 Task: Create List Refunds in Board Reputation Management to Workspace Infrastructure Management. Create List Disputes in Board Business Process Improvement to Workspace Infrastructure Management. Create List Collections in Board Business Model Canvas Development and Analysis to Workspace Infrastructure Management
Action: Mouse moved to (90, 355)
Screenshot: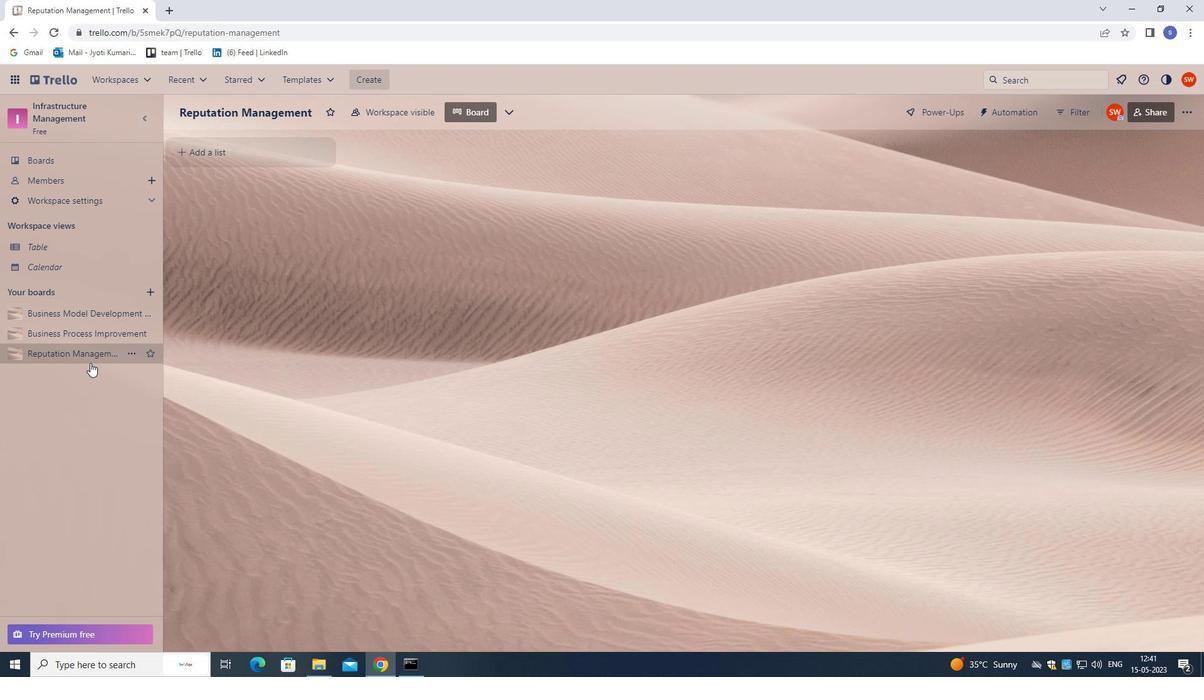
Action: Mouse pressed left at (90, 355)
Screenshot: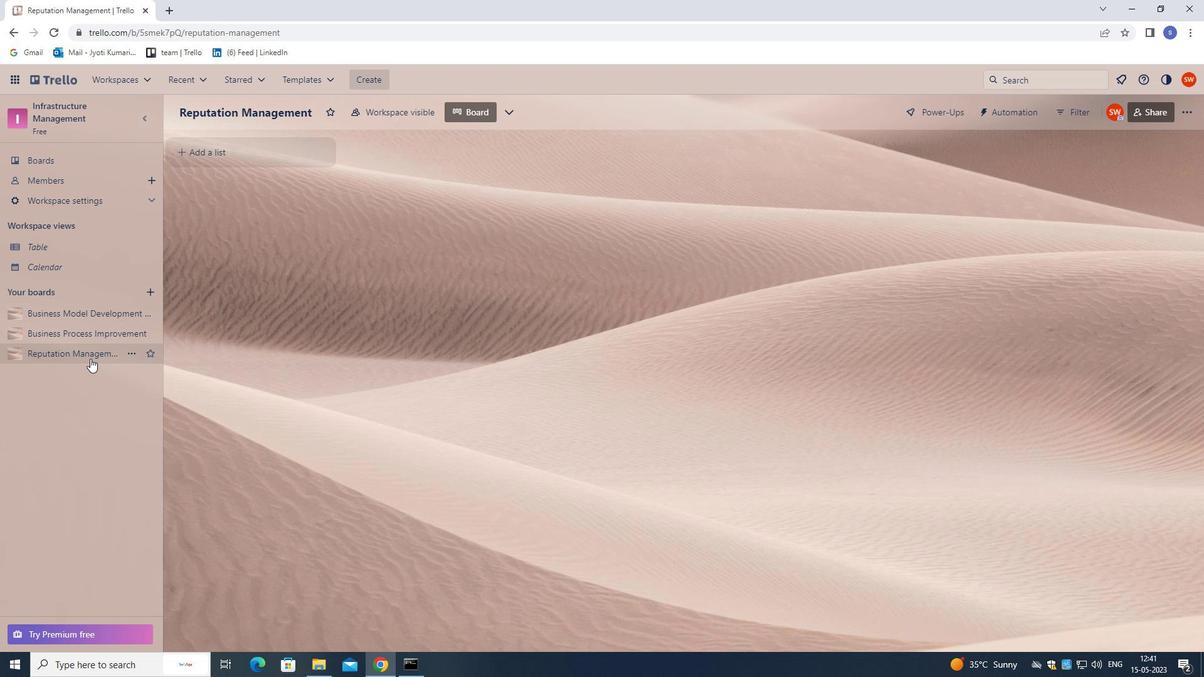 
Action: Mouse pressed left at (90, 355)
Screenshot: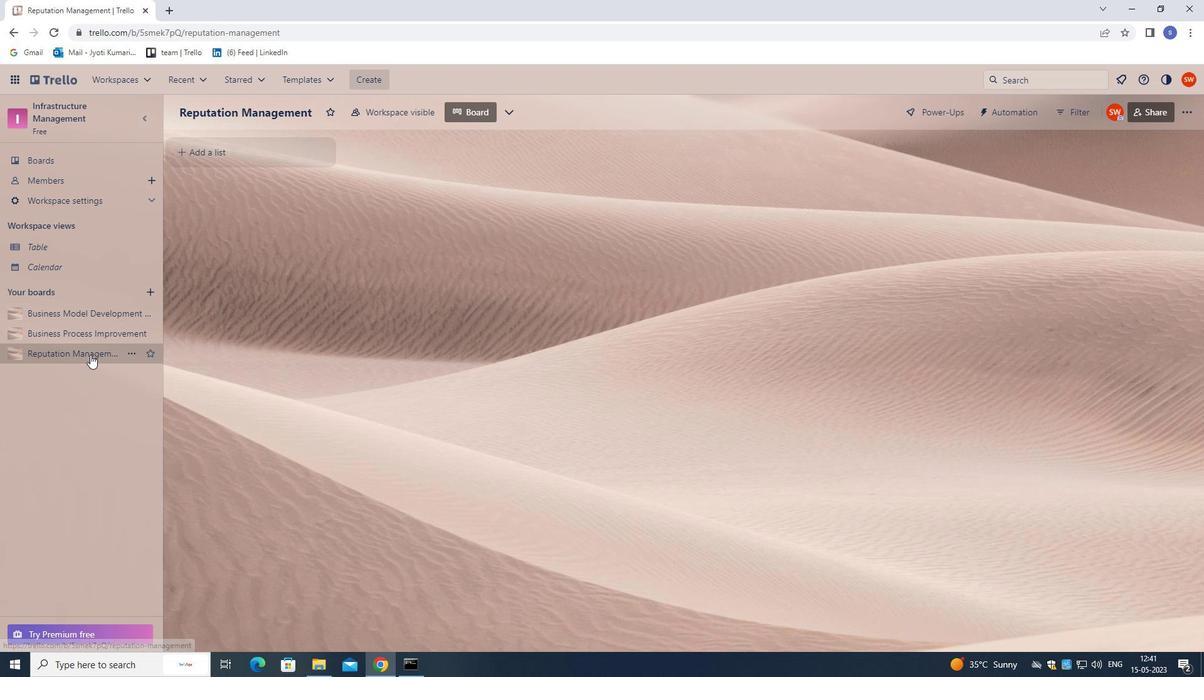 
Action: Mouse moved to (215, 145)
Screenshot: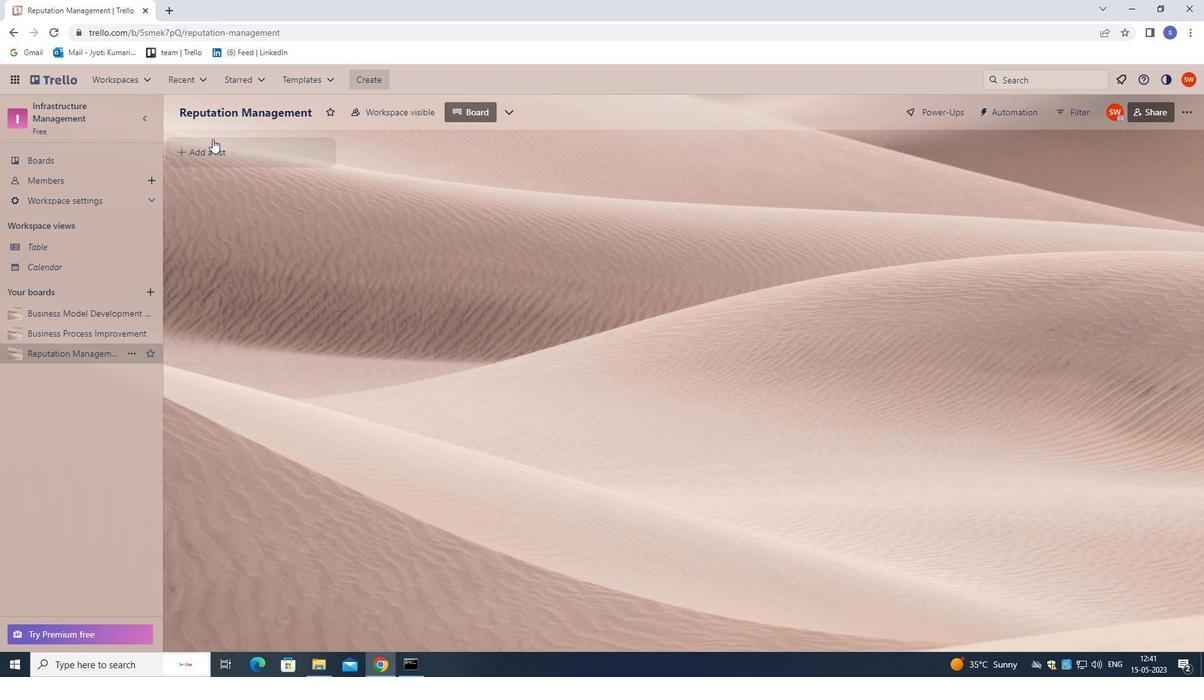 
Action: Mouse pressed left at (215, 145)
Screenshot: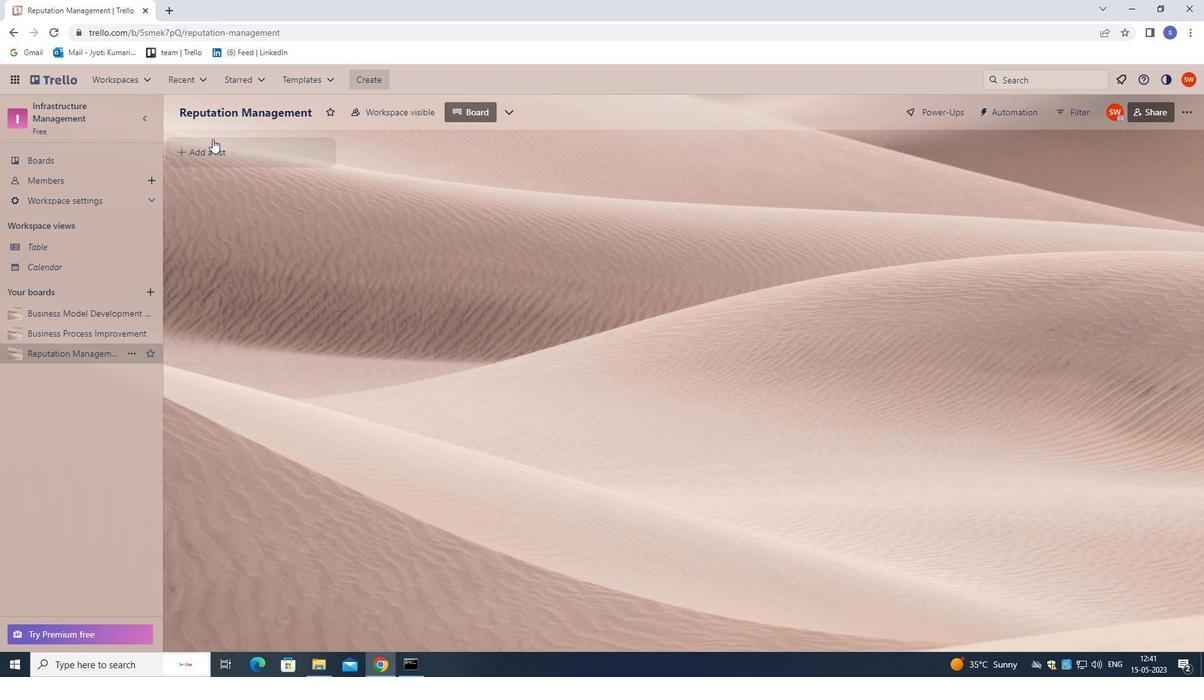 
Action: Mouse moved to (370, 412)
Screenshot: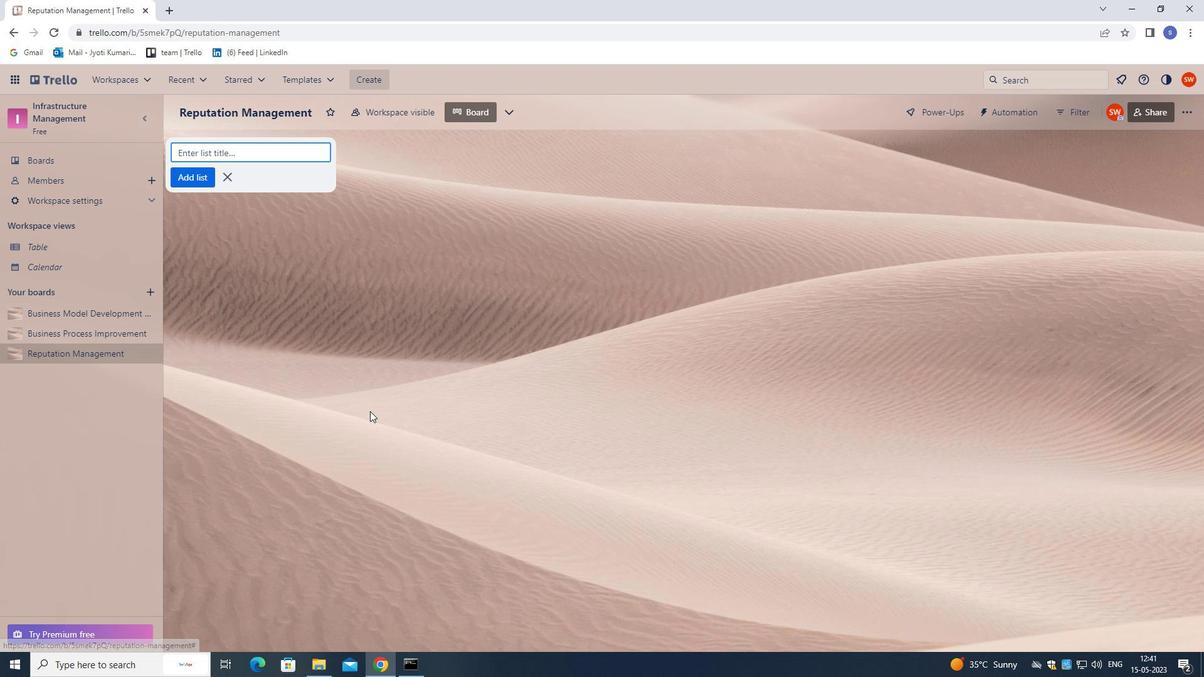
Action: Key pressed <Key.shift><Key.shift><Key.shift><Key.shift><Key.shift><Key.shift><Key.shift><Key.shift><Key.shift><Key.shift>REFUNDS<Key.enter>
Screenshot: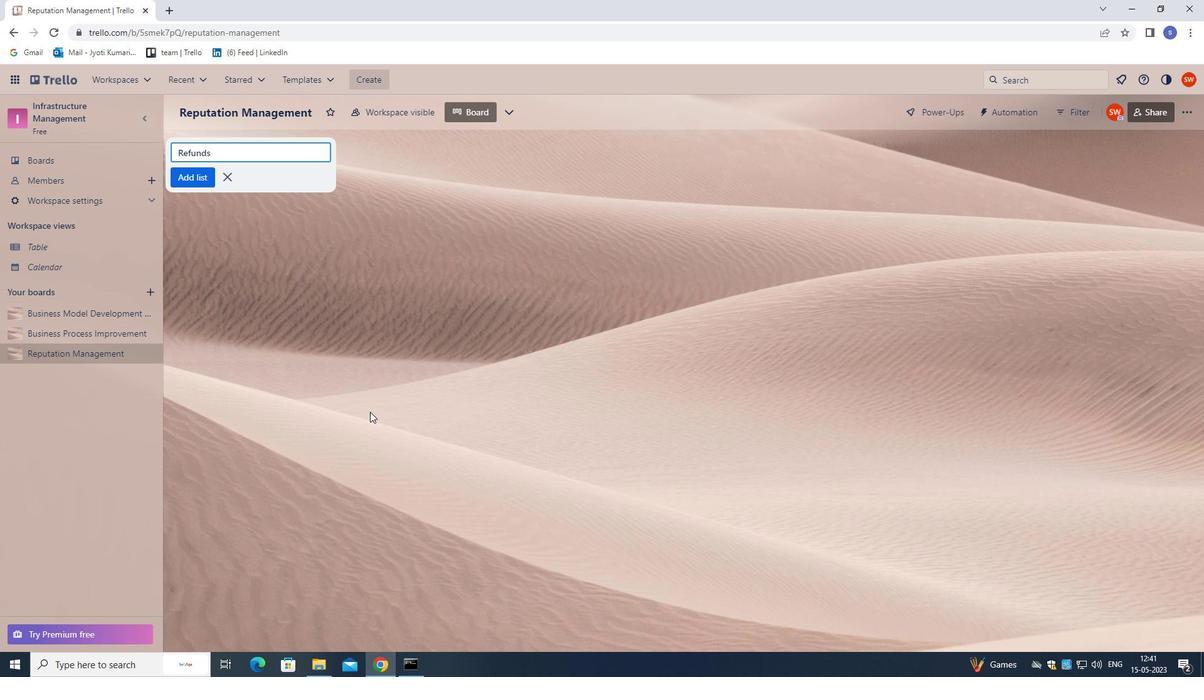 
Action: Mouse moved to (87, 339)
Screenshot: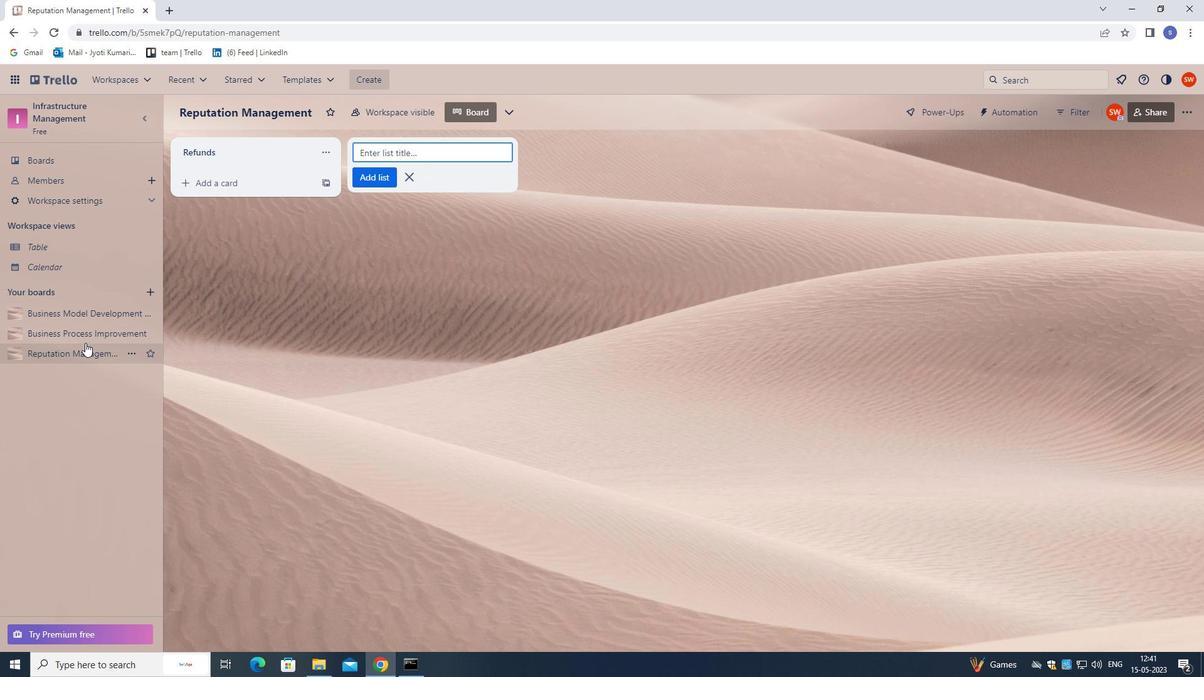 
Action: Mouse pressed left at (87, 339)
Screenshot: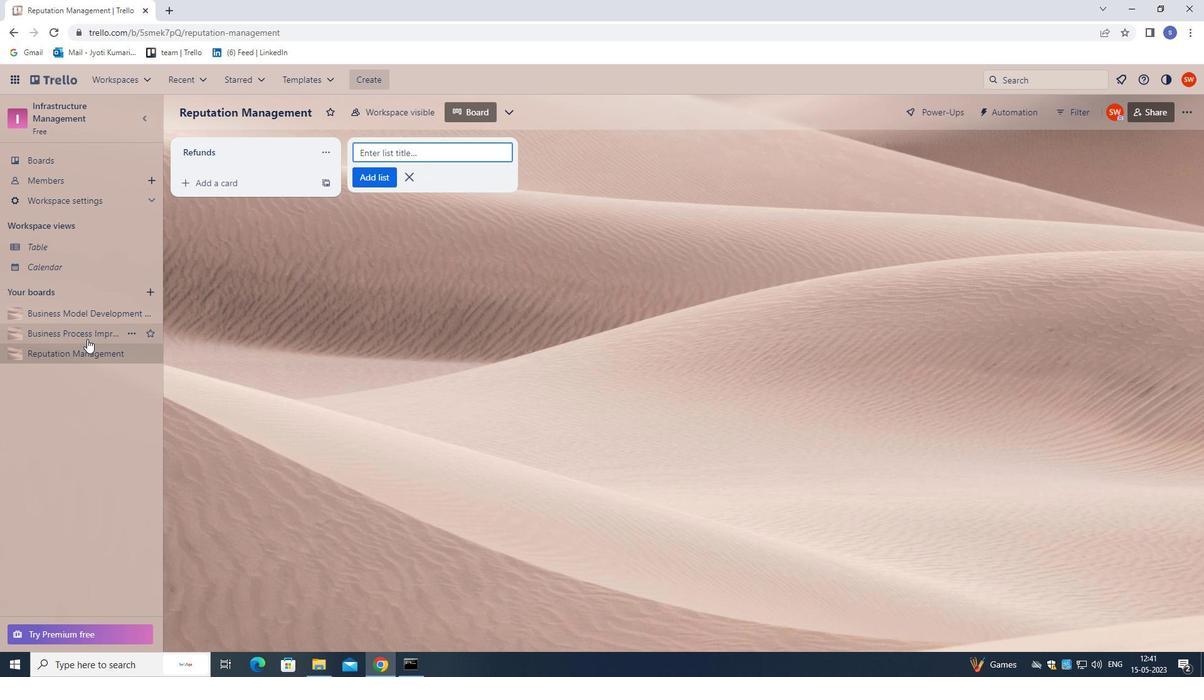 
Action: Mouse moved to (226, 159)
Screenshot: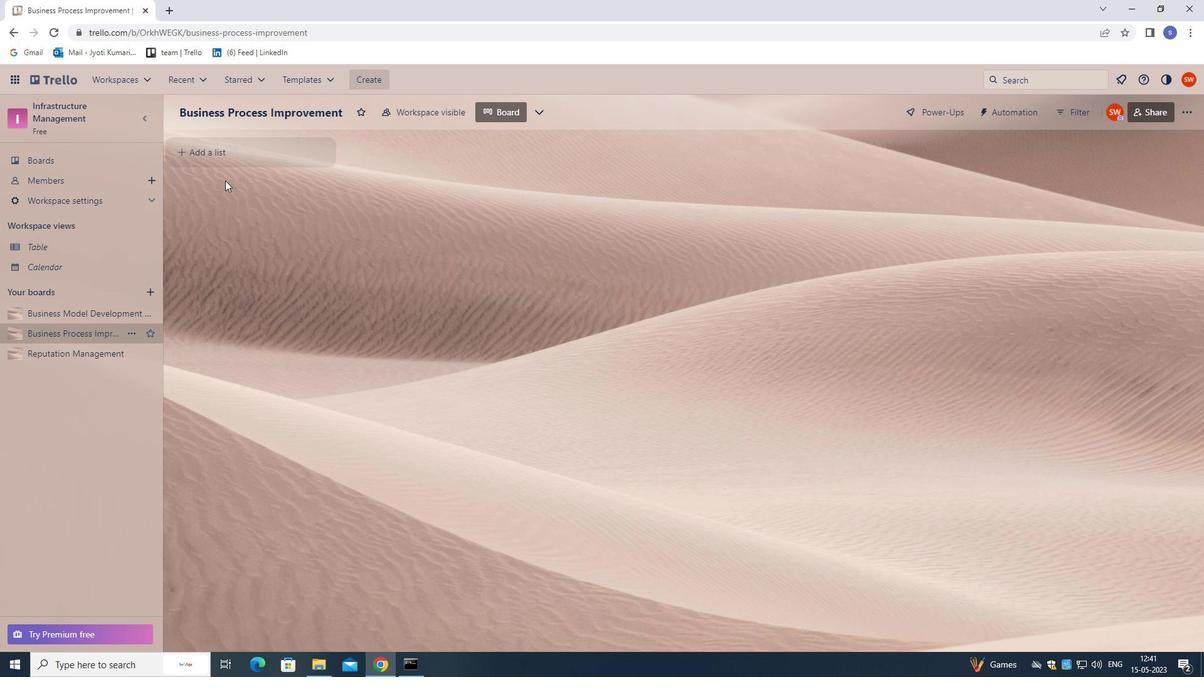 
Action: Mouse pressed left at (226, 159)
Screenshot: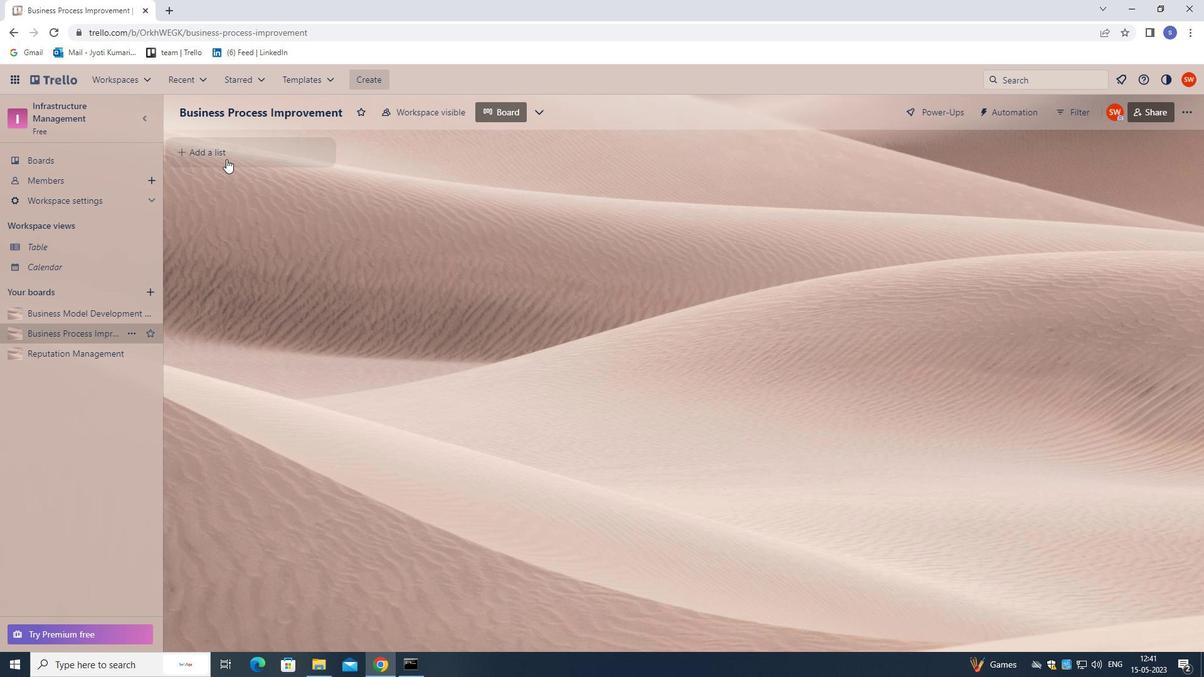 
Action: Mouse moved to (323, 331)
Screenshot: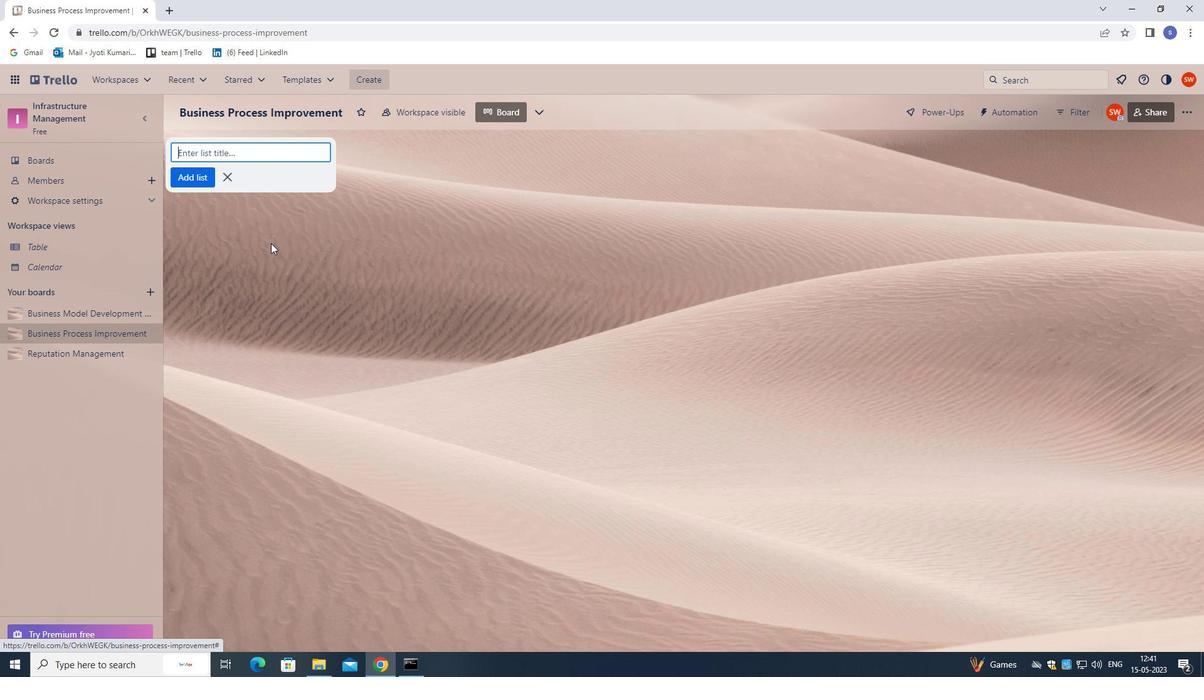 
Action: Key pressed <Key.shift>DISPUTES<Key.enter>
Screenshot: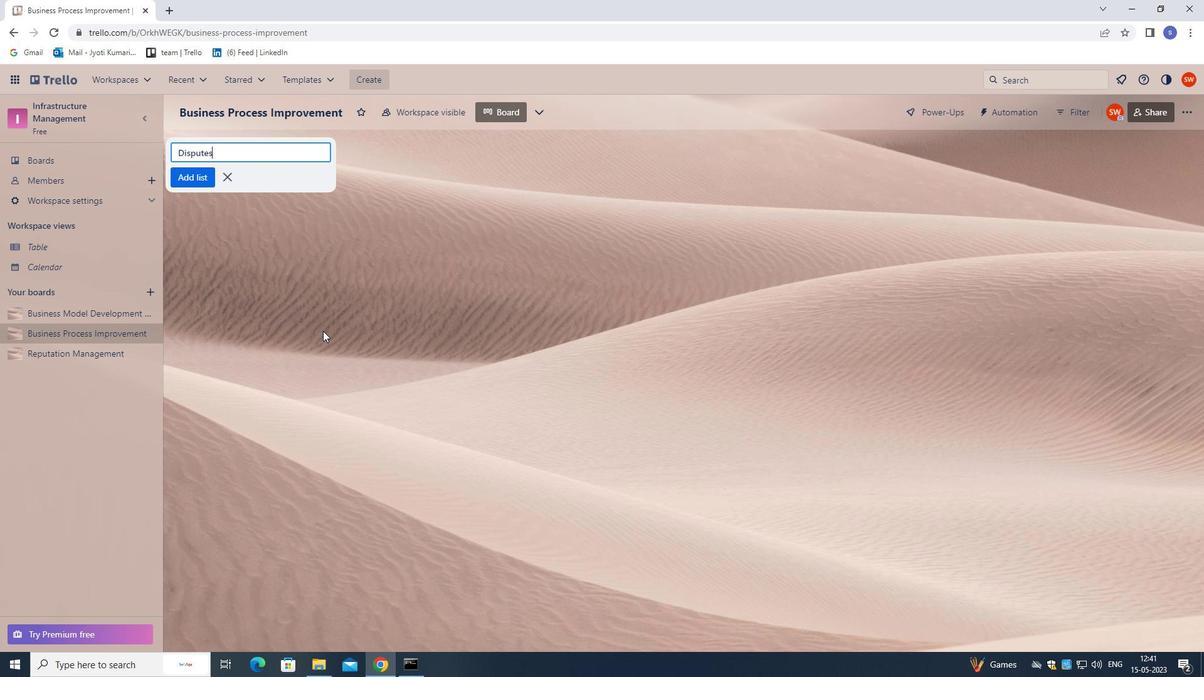 
Action: Mouse moved to (73, 312)
Screenshot: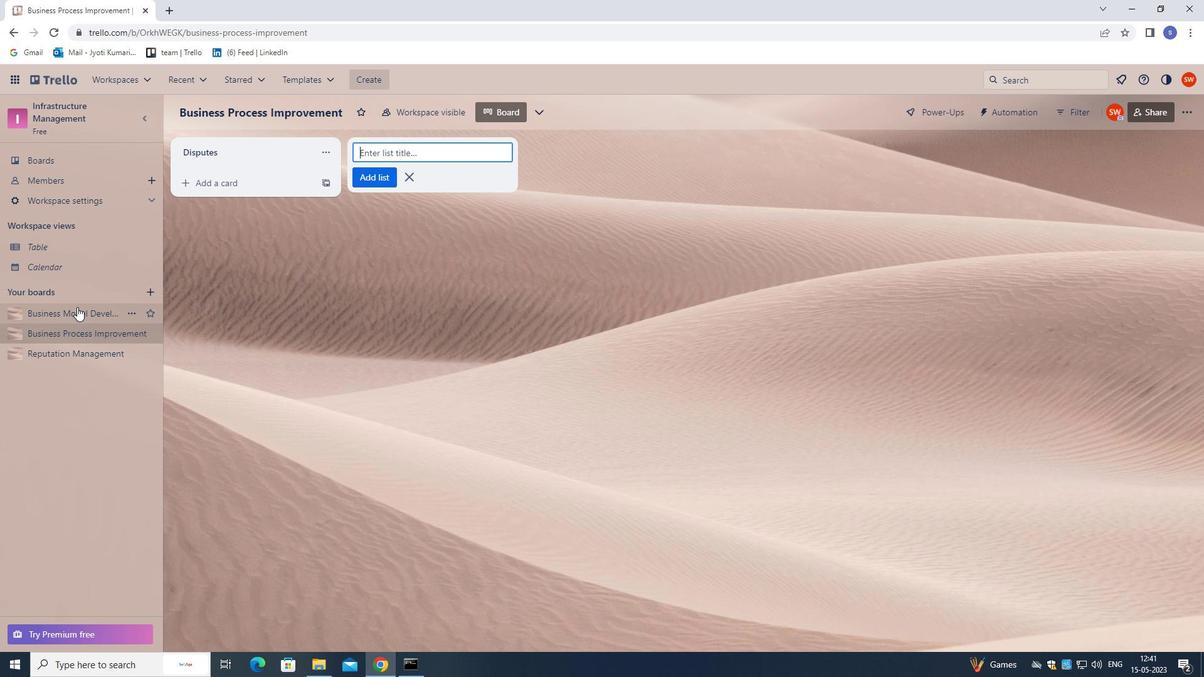 
Action: Mouse pressed left at (73, 312)
Screenshot: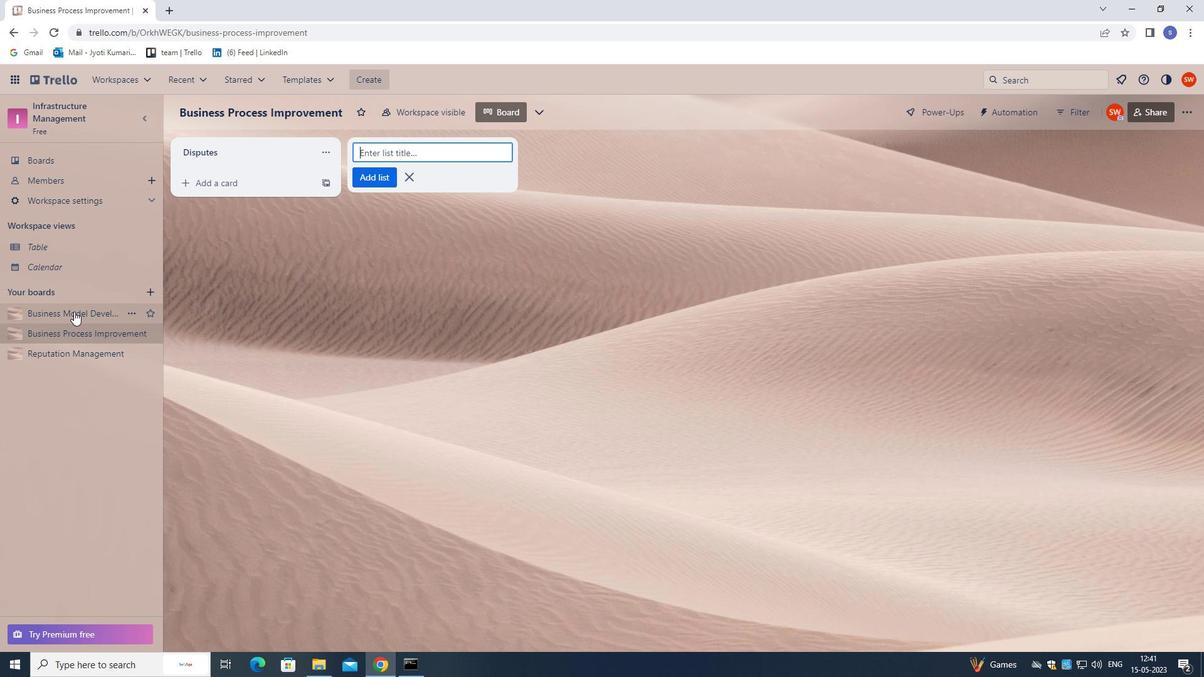 
Action: Mouse moved to (239, 163)
Screenshot: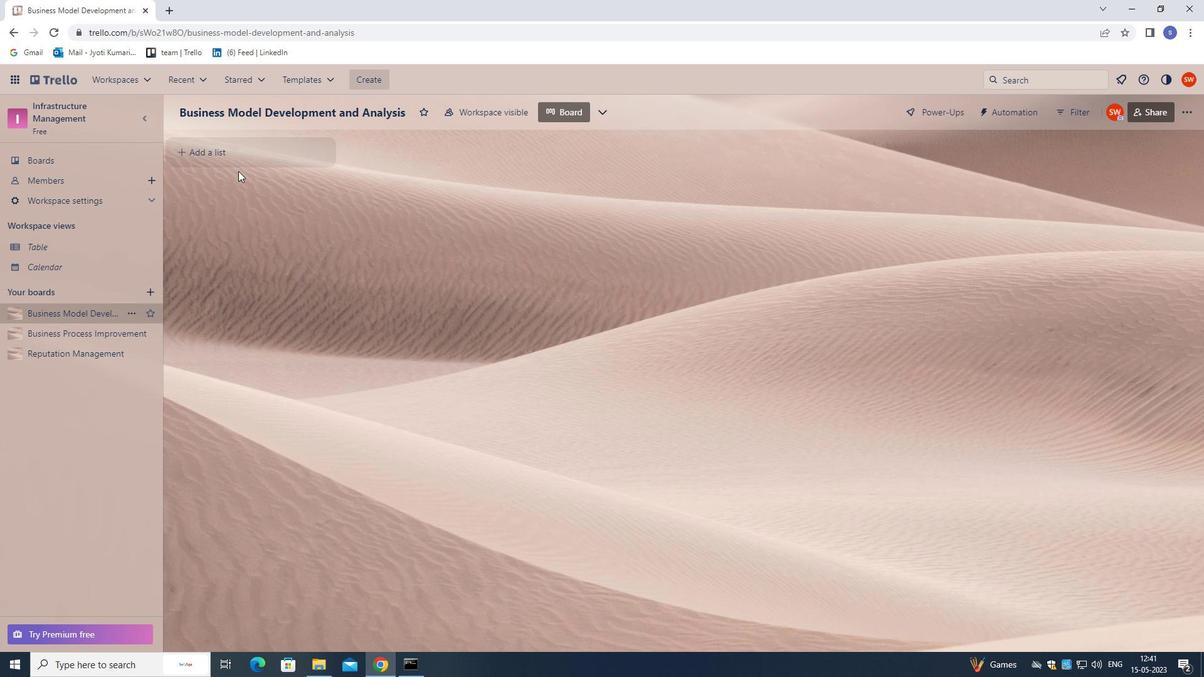 
Action: Mouse pressed left at (239, 163)
Screenshot: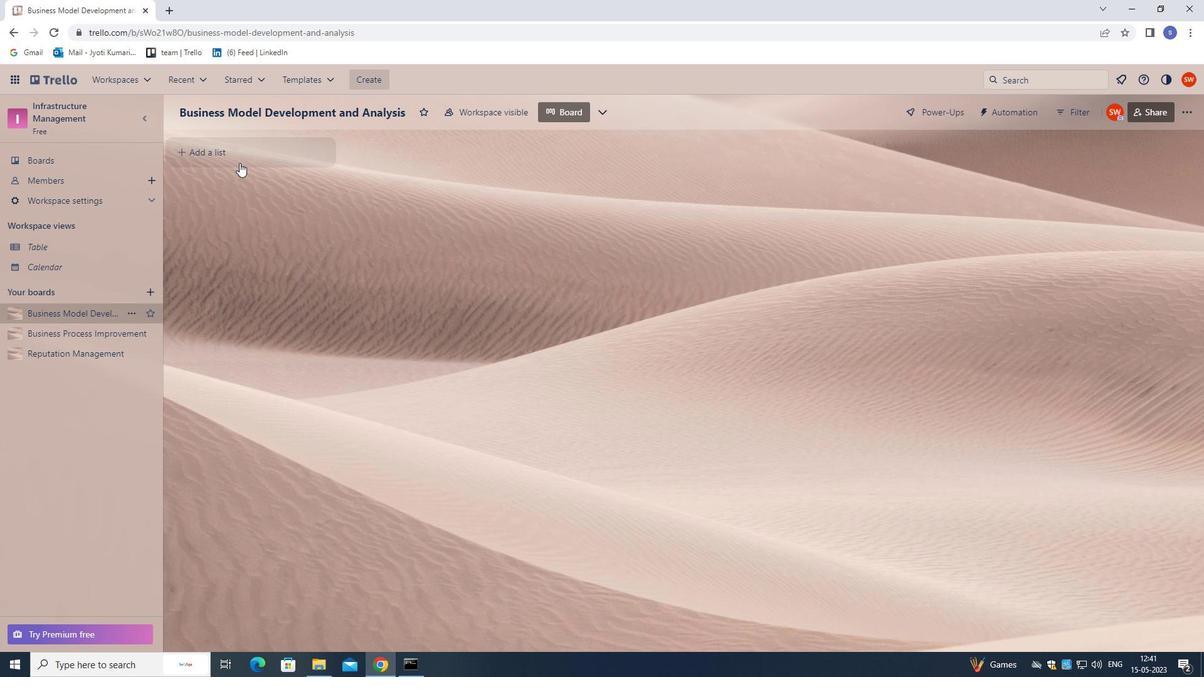 
Action: Mouse moved to (218, 149)
Screenshot: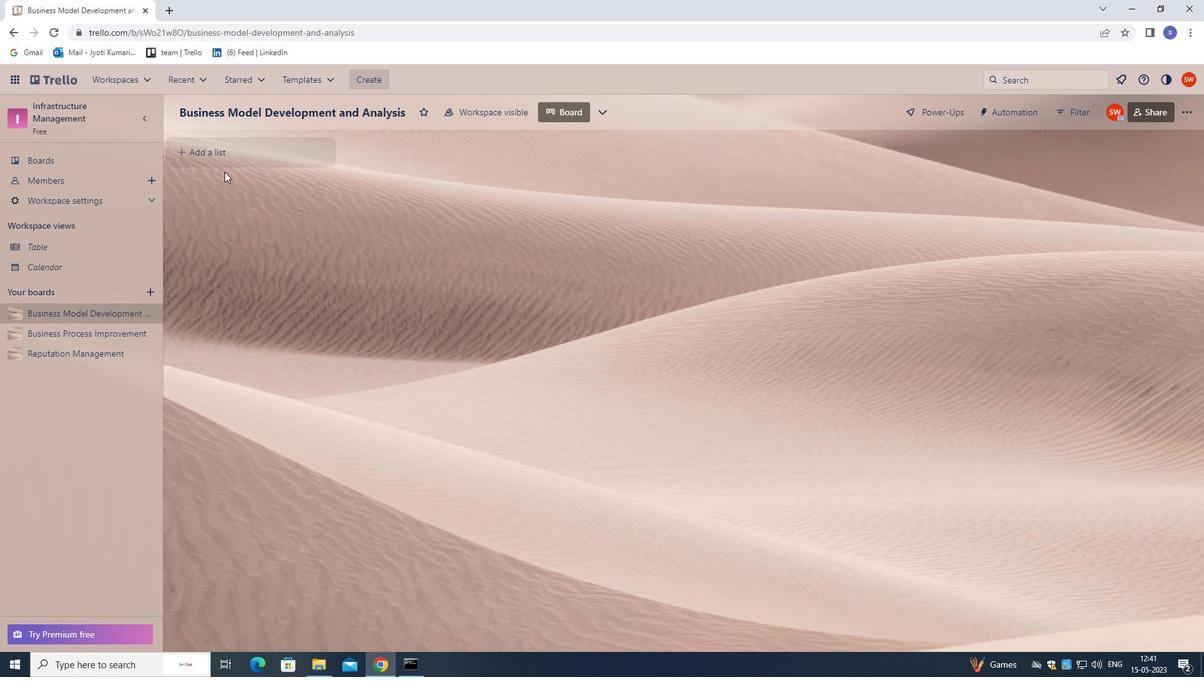 
Action: Mouse pressed left at (218, 149)
Screenshot: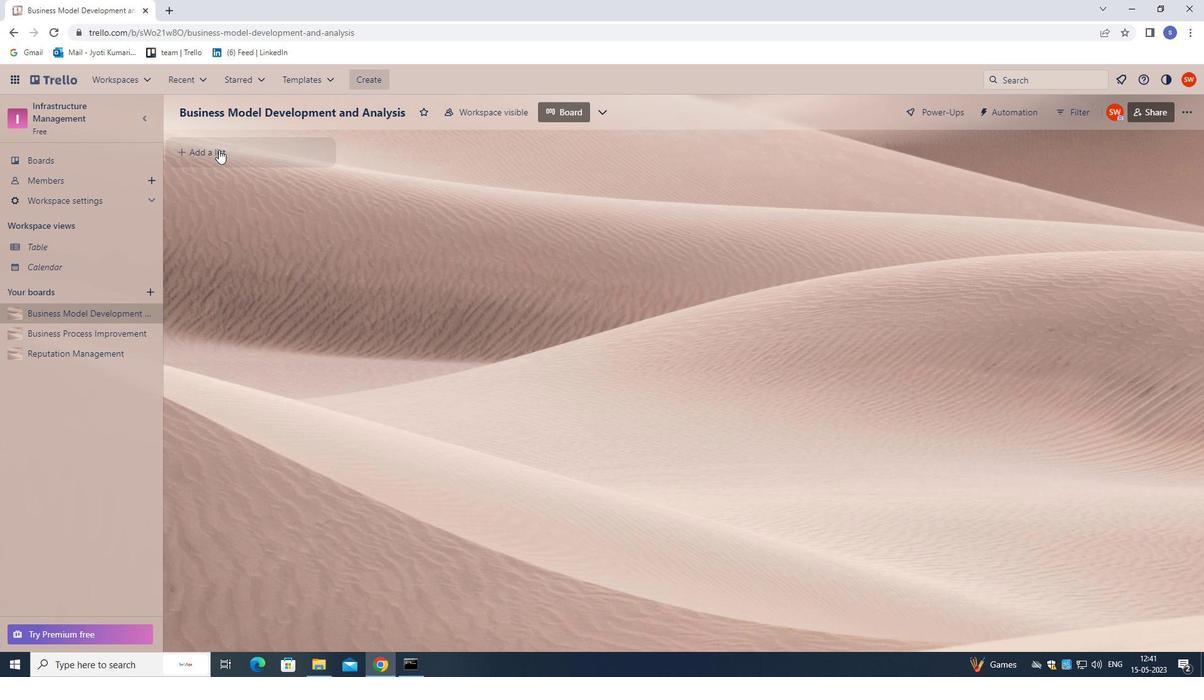 
Action: Mouse moved to (263, 313)
Screenshot: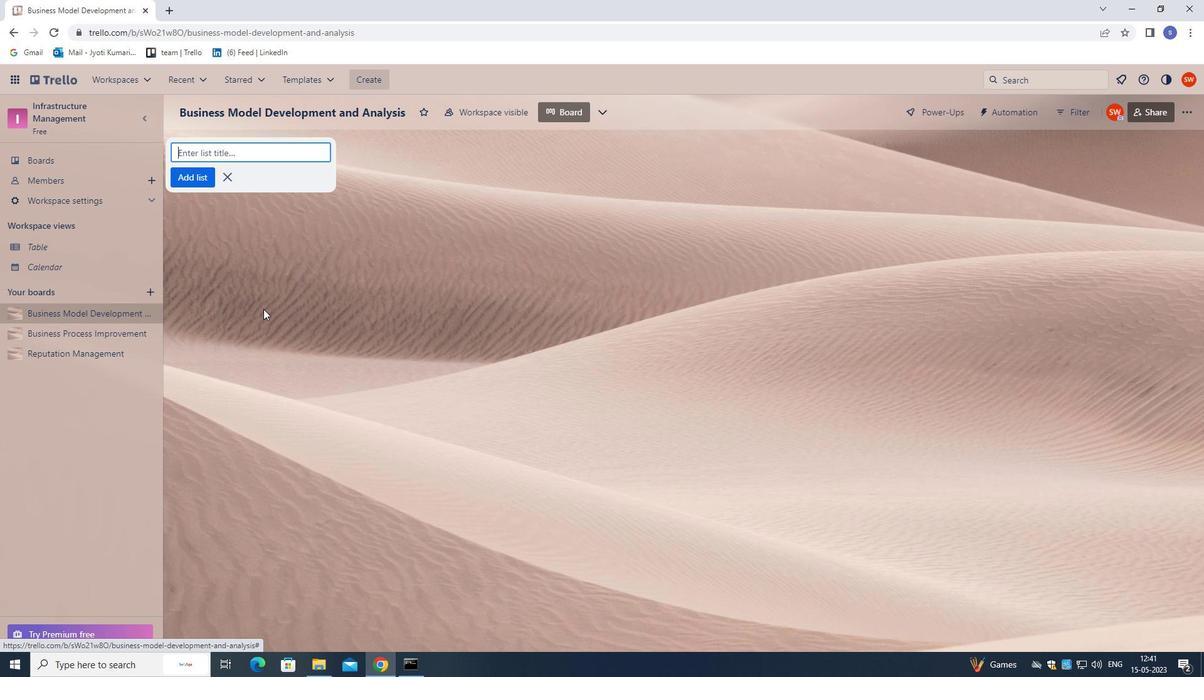 
Action: Key pressed <Key.shift>COLLECTION<Key.enter>
Screenshot: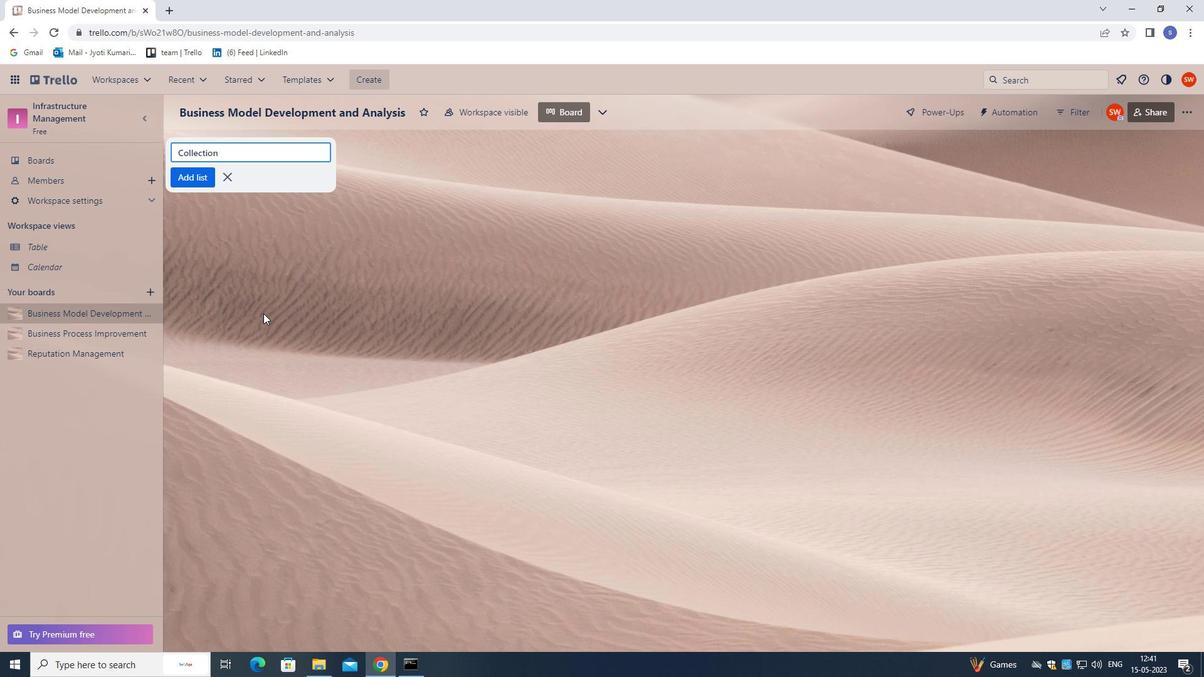 
